 Task: Open a blank sheet, save the file as 'branding' Insert a table '2 by 3' In first column, add headers, 'Roll No, Name'. Under first header add  1, 2. Under second header add  Olivia, Grace. Change table style to  'Blue'
Action: Mouse moved to (23, 15)
Screenshot: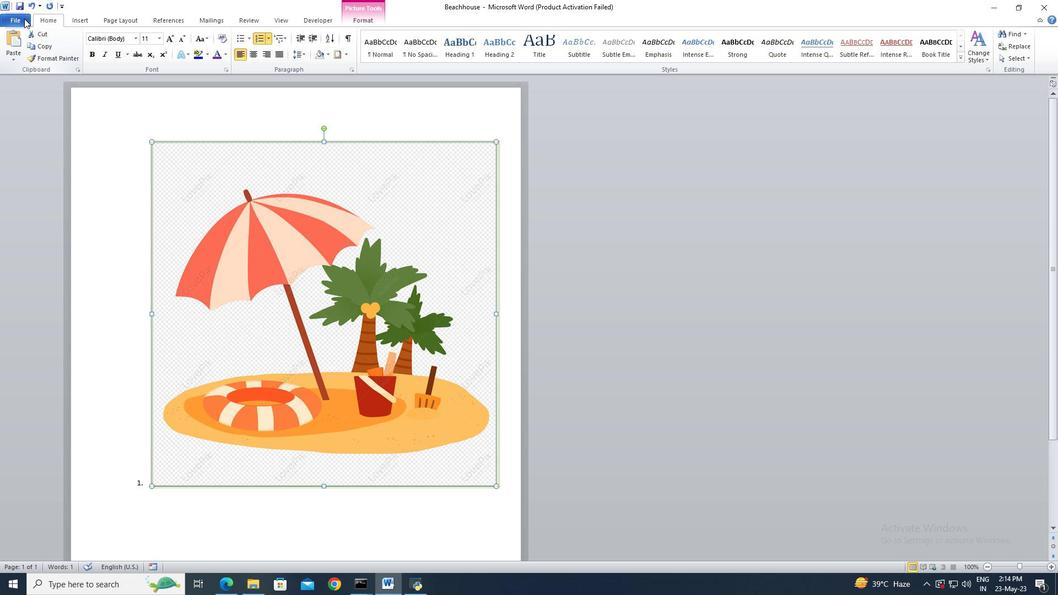 
Action: Mouse pressed left at (23, 15)
Screenshot: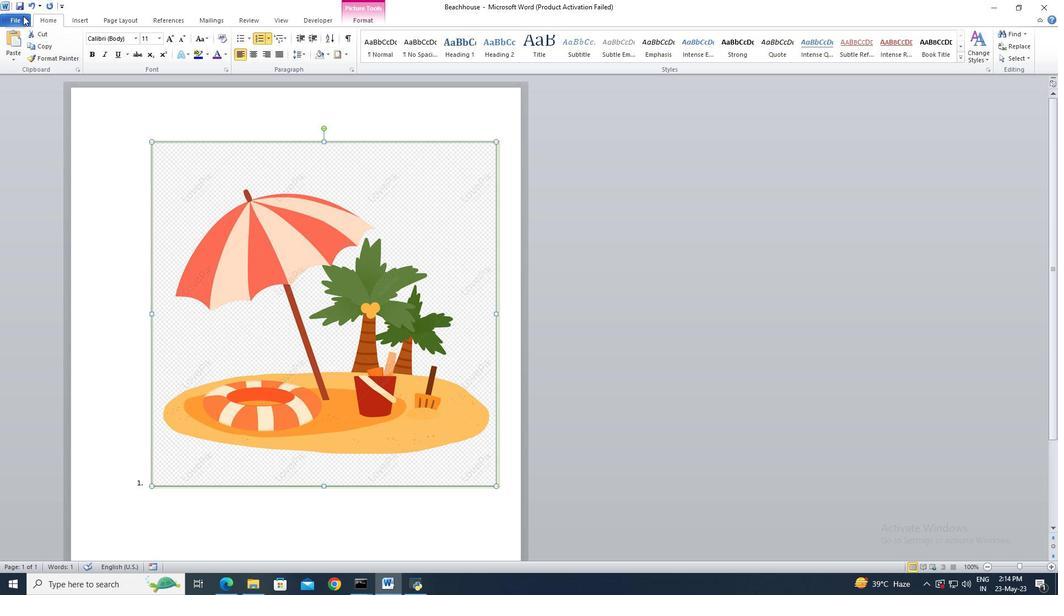
Action: Mouse moved to (29, 141)
Screenshot: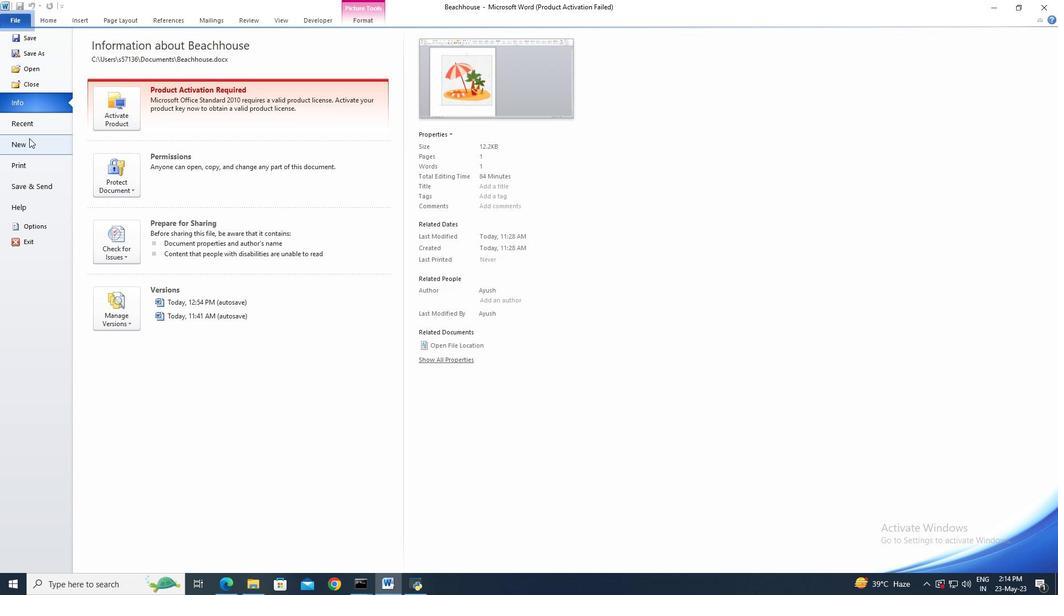 
Action: Mouse pressed left at (29, 141)
Screenshot: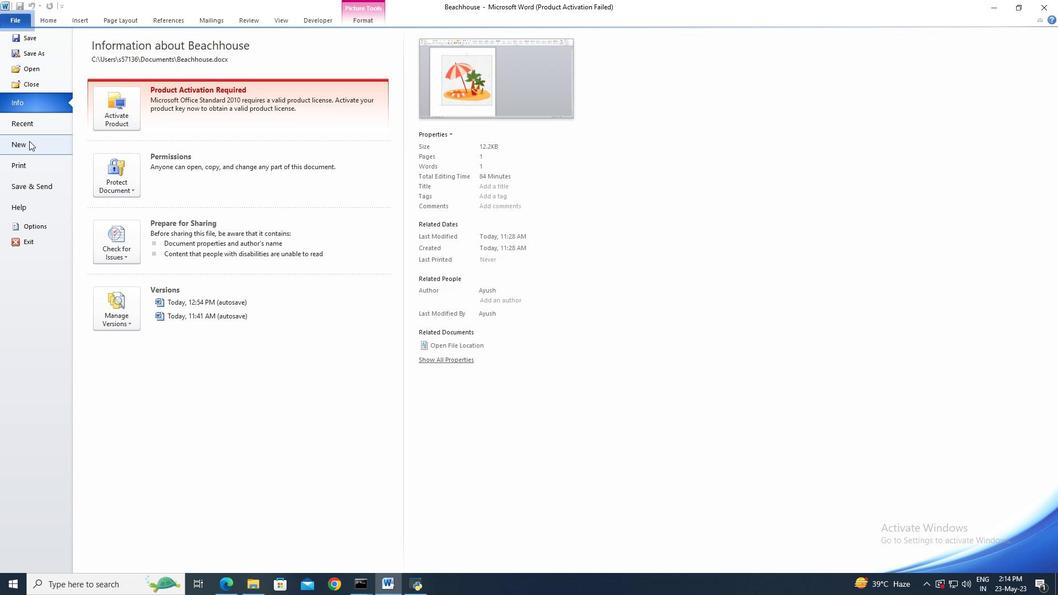 
Action: Mouse moved to (546, 279)
Screenshot: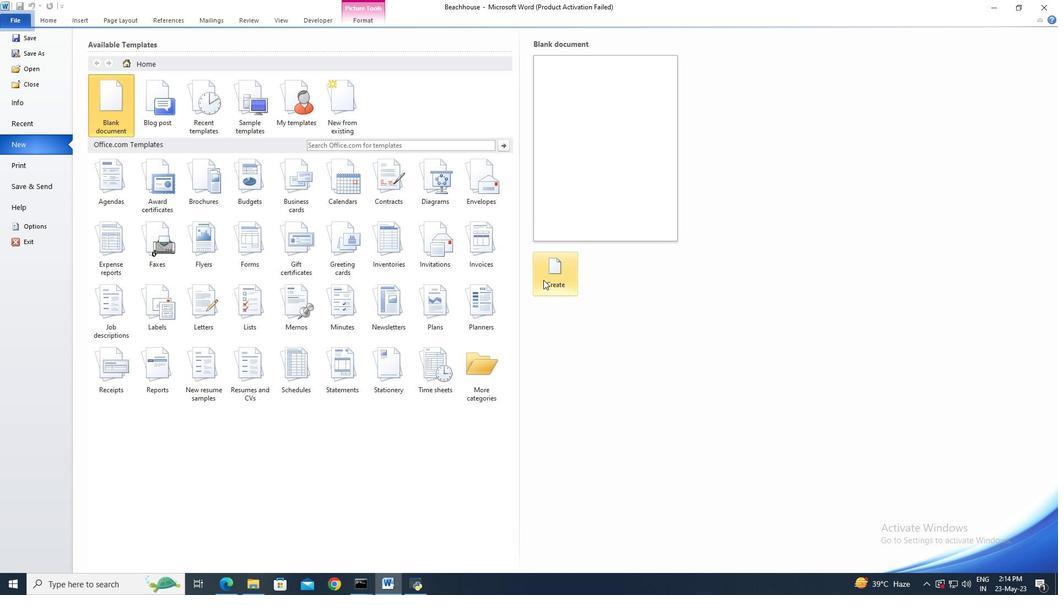 
Action: Mouse pressed left at (546, 279)
Screenshot: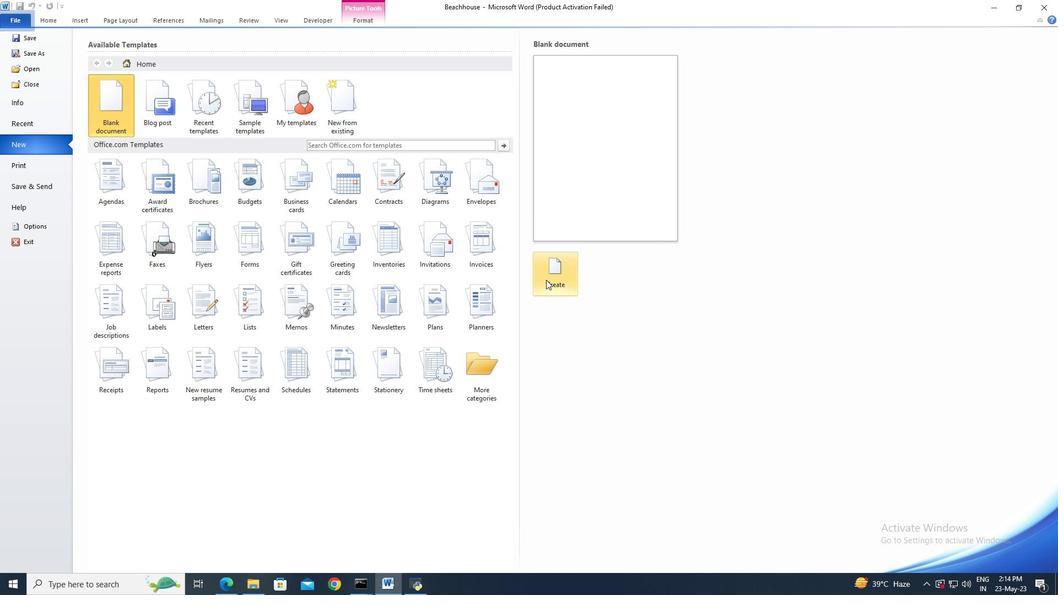 
Action: Mouse moved to (27, 24)
Screenshot: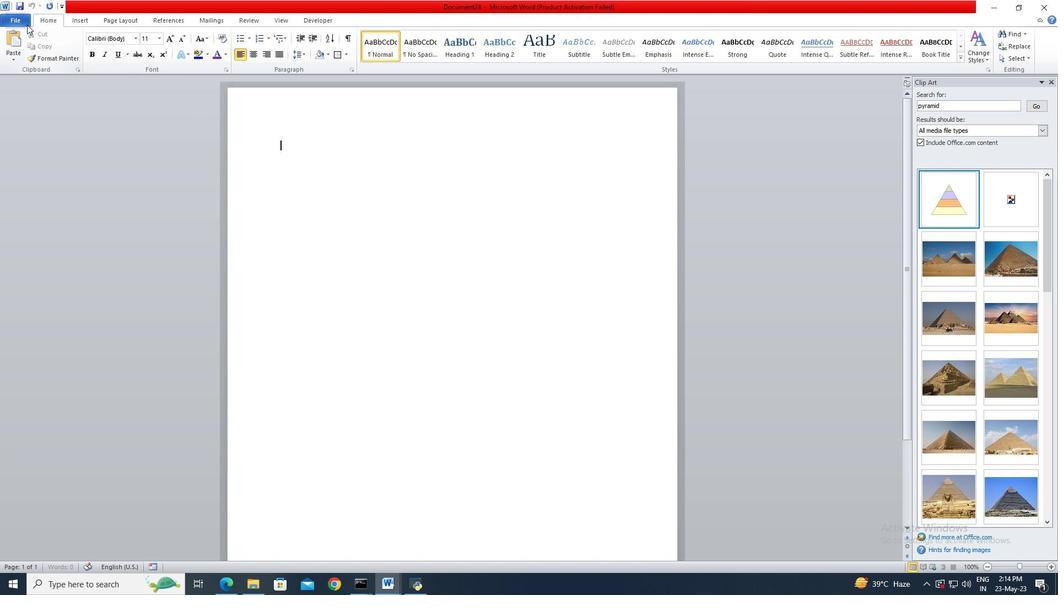 
Action: Mouse pressed left at (27, 24)
Screenshot: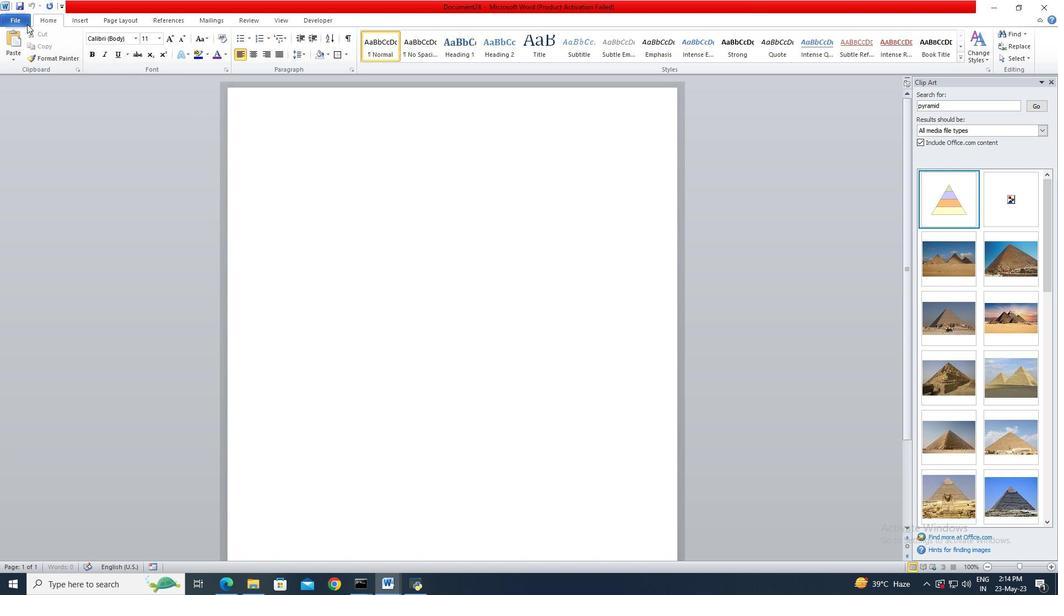
Action: Mouse moved to (28, 51)
Screenshot: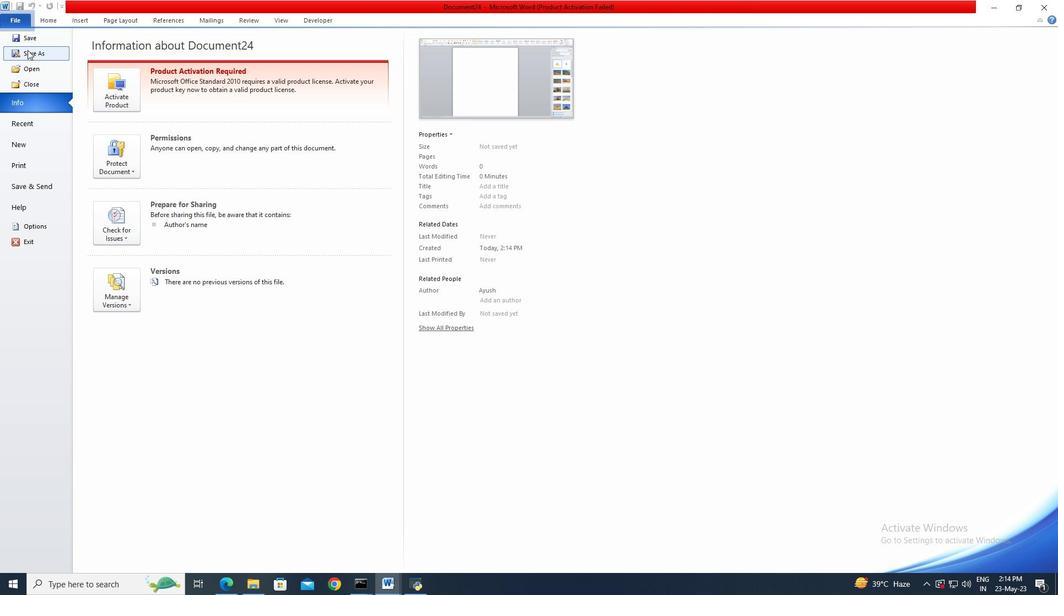 
Action: Mouse pressed left at (28, 51)
Screenshot: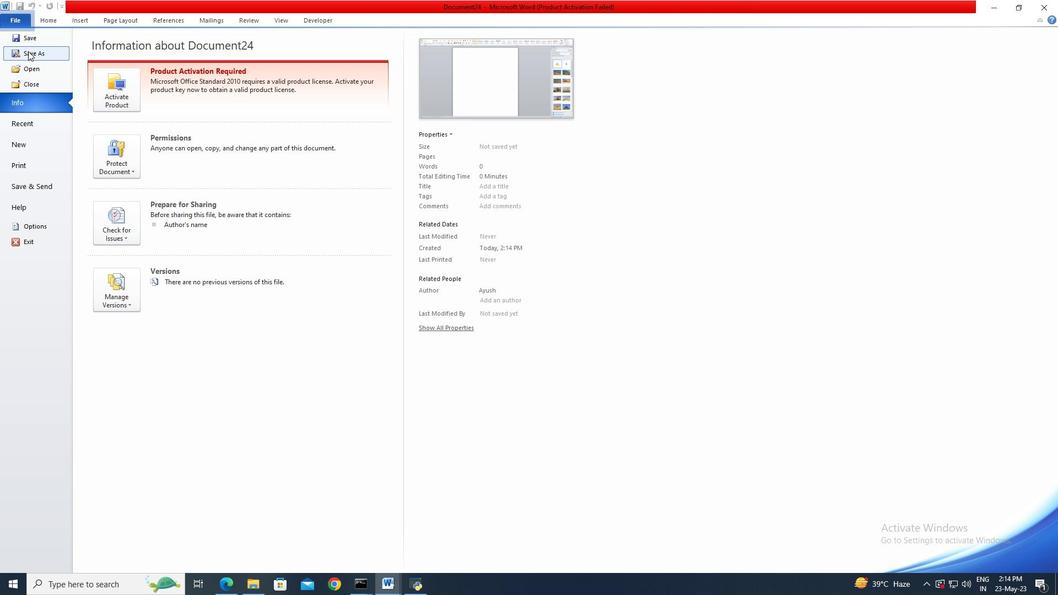 
Action: Key pressed branding
Screenshot: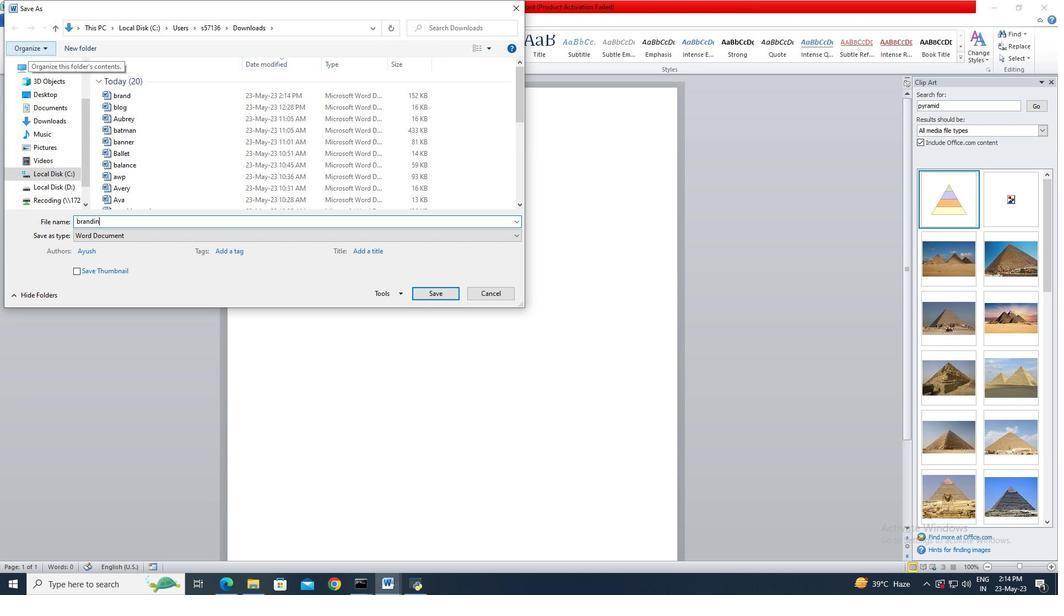 
Action: Mouse moved to (417, 294)
Screenshot: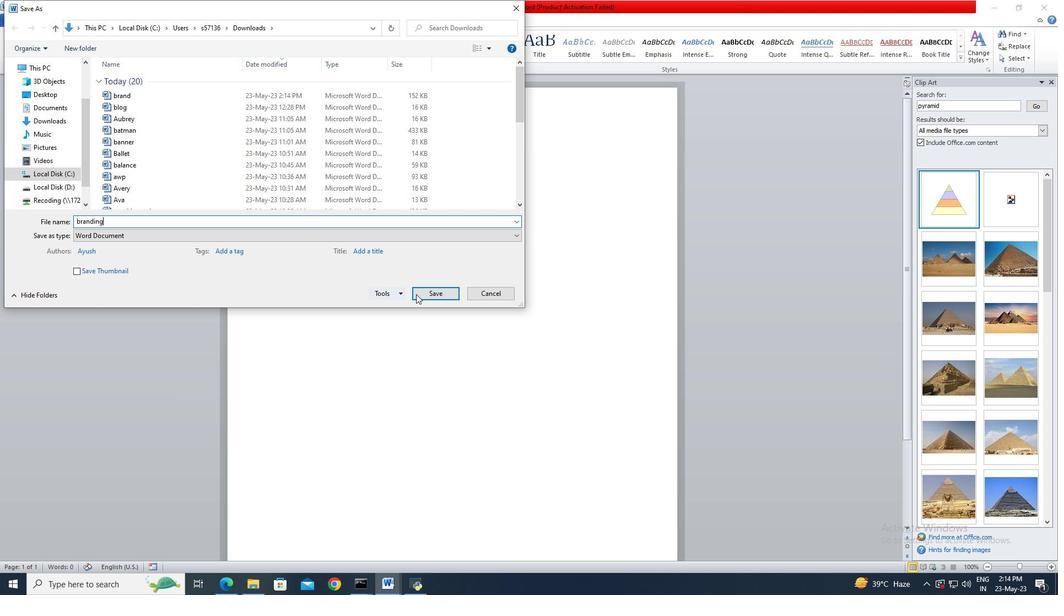 
Action: Mouse pressed left at (417, 294)
Screenshot: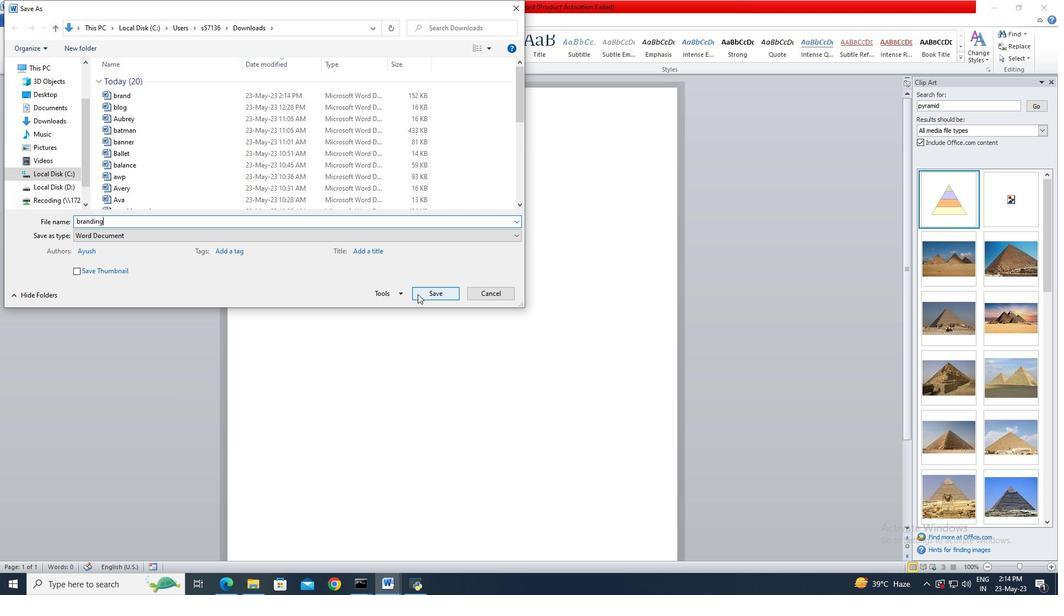
Action: Mouse moved to (92, 22)
Screenshot: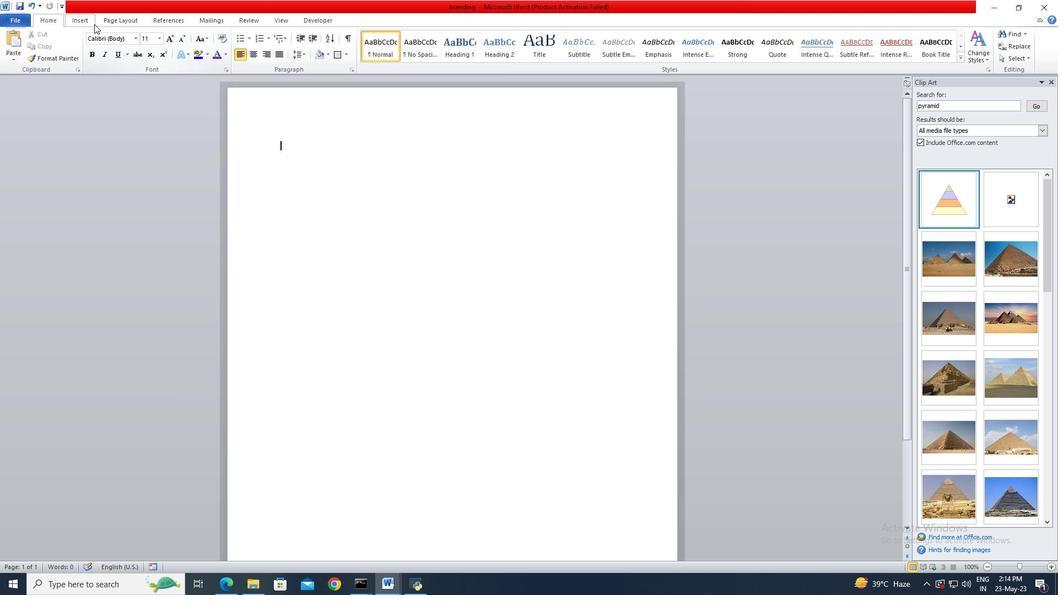
Action: Mouse pressed left at (92, 22)
Screenshot: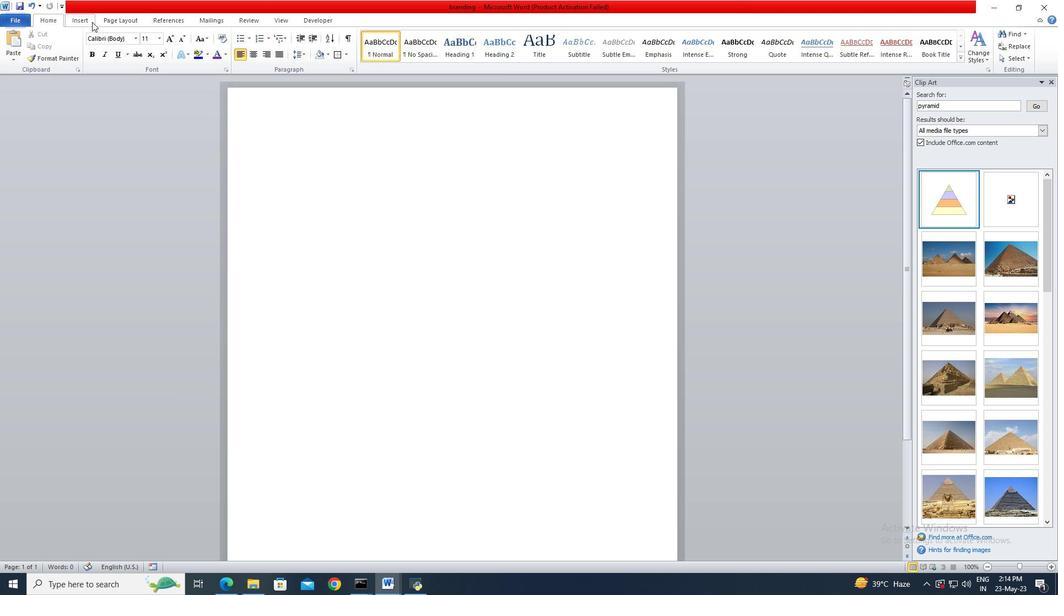 
Action: Mouse moved to (88, 54)
Screenshot: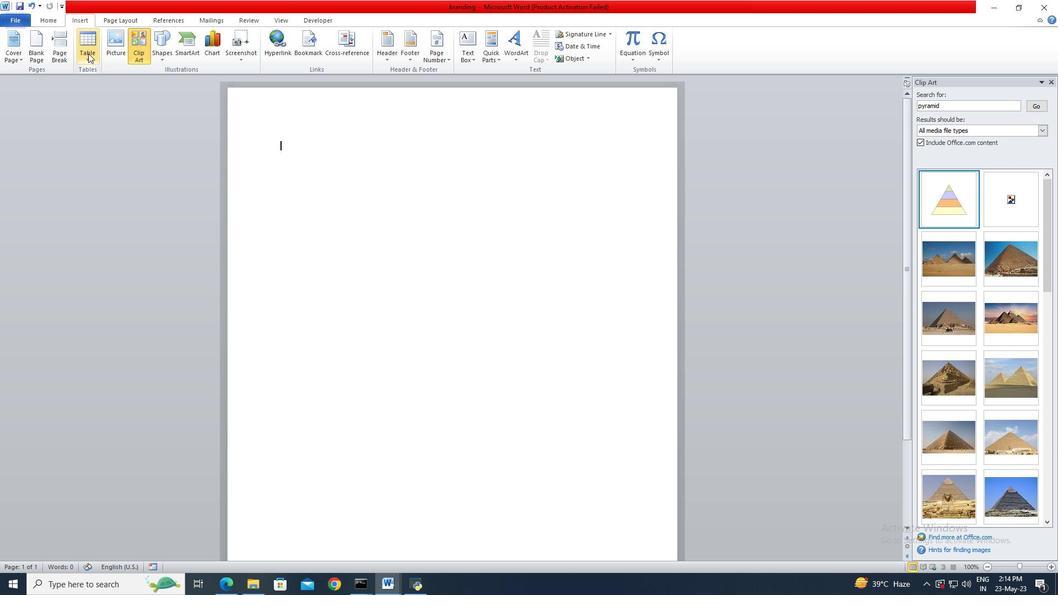 
Action: Mouse pressed left at (88, 54)
Screenshot: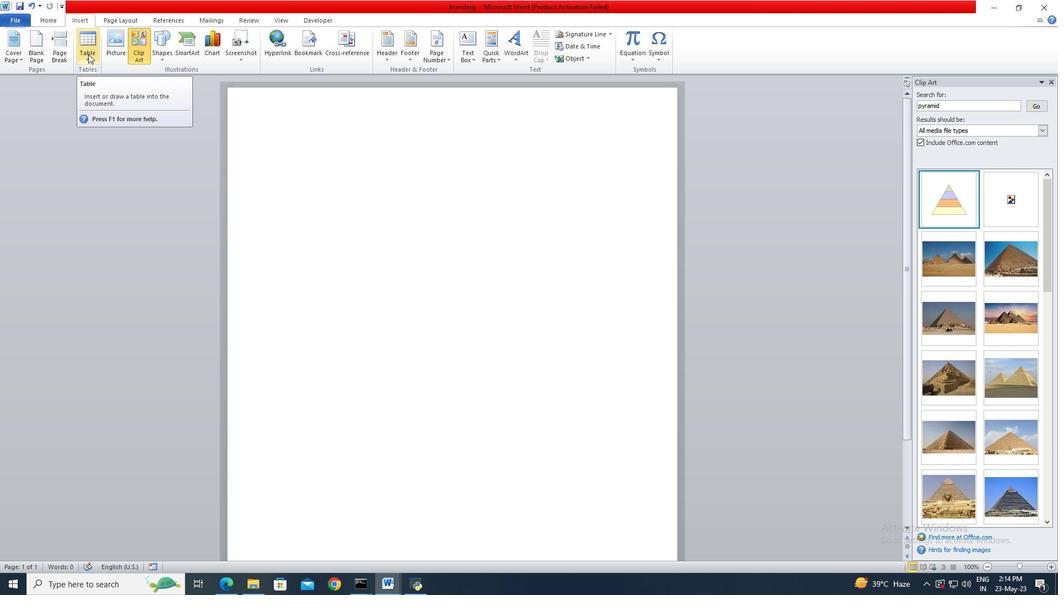 
Action: Mouse moved to (96, 100)
Screenshot: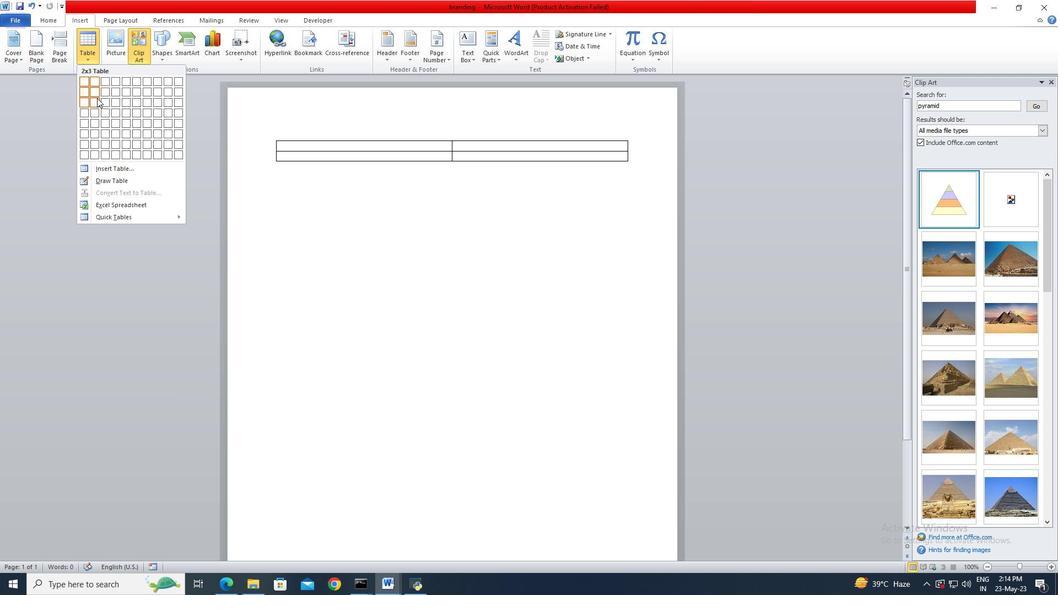 
Action: Mouse pressed left at (96, 100)
Screenshot: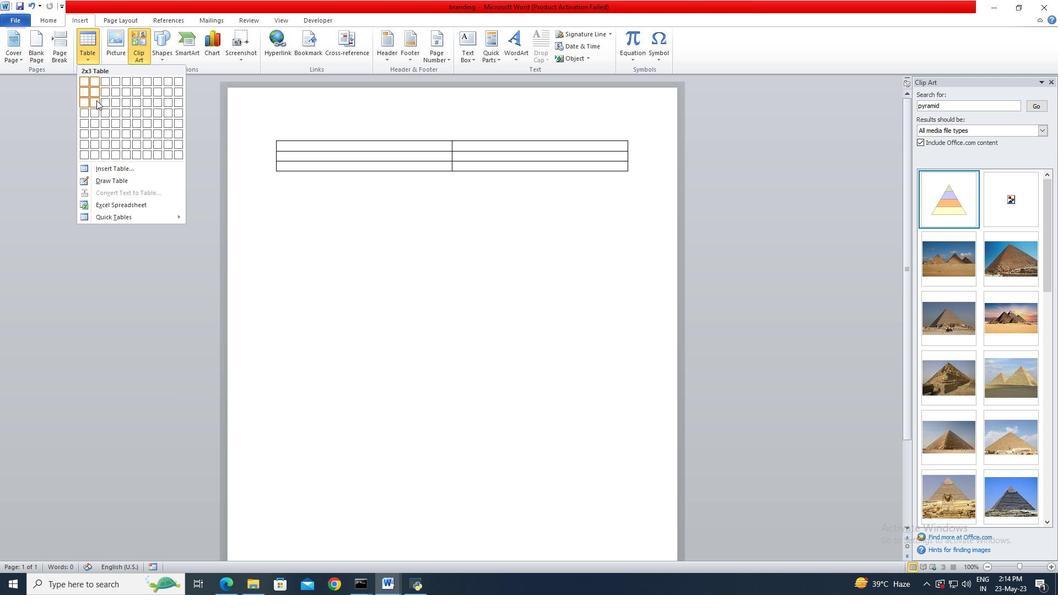 
Action: Mouse moved to (321, 147)
Screenshot: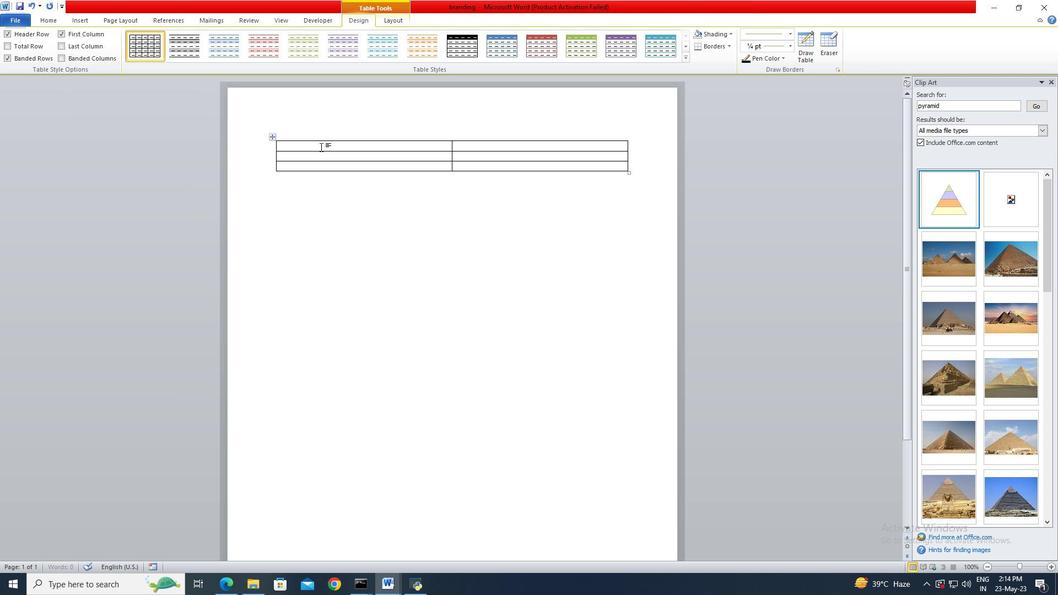 
Action: Mouse pressed left at (321, 147)
Screenshot: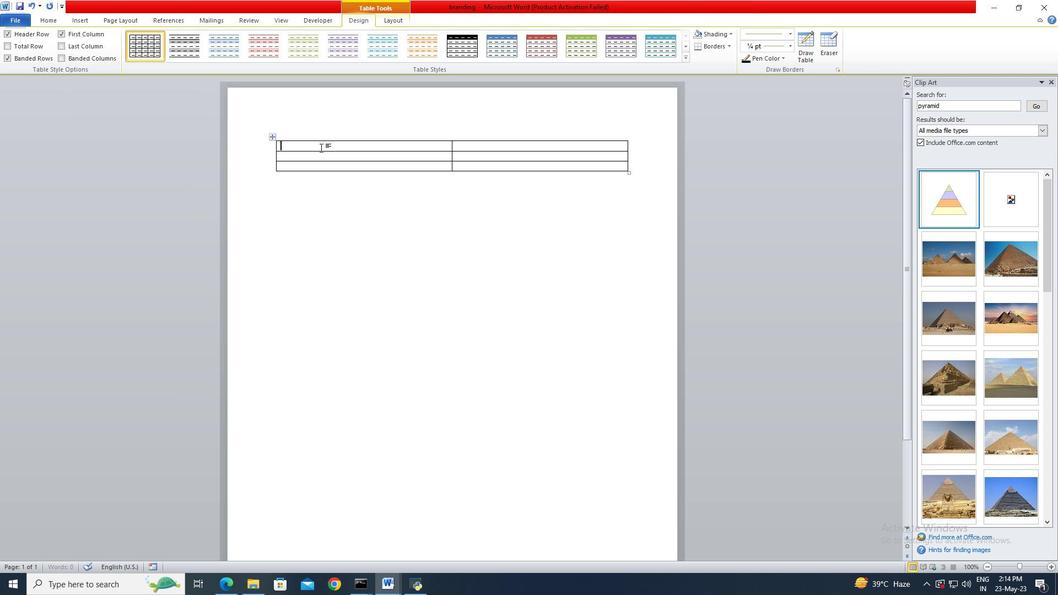 
Action: Key pressed <Key.shift>Roll<Key.space><Key.shift>No<Key.tab><Key.shift>Name
Screenshot: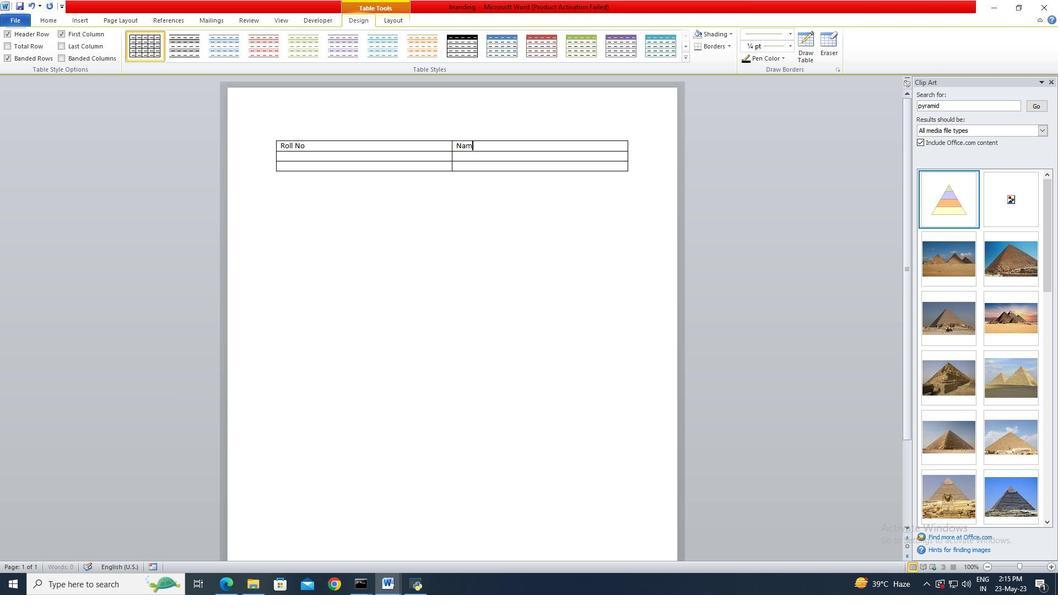 
Action: Mouse moved to (321, 159)
Screenshot: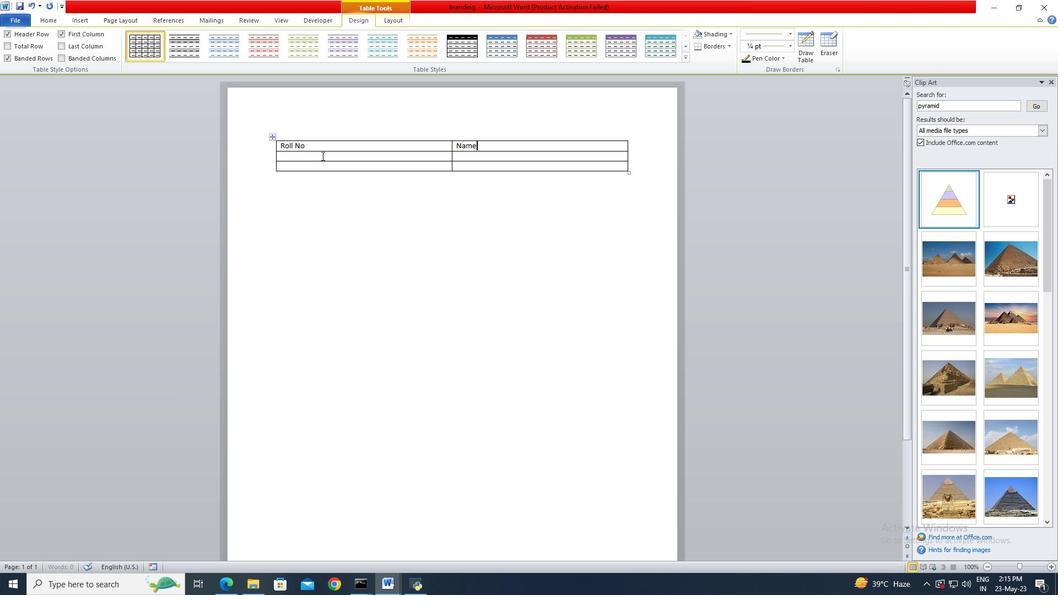 
Action: Mouse pressed left at (321, 159)
Screenshot: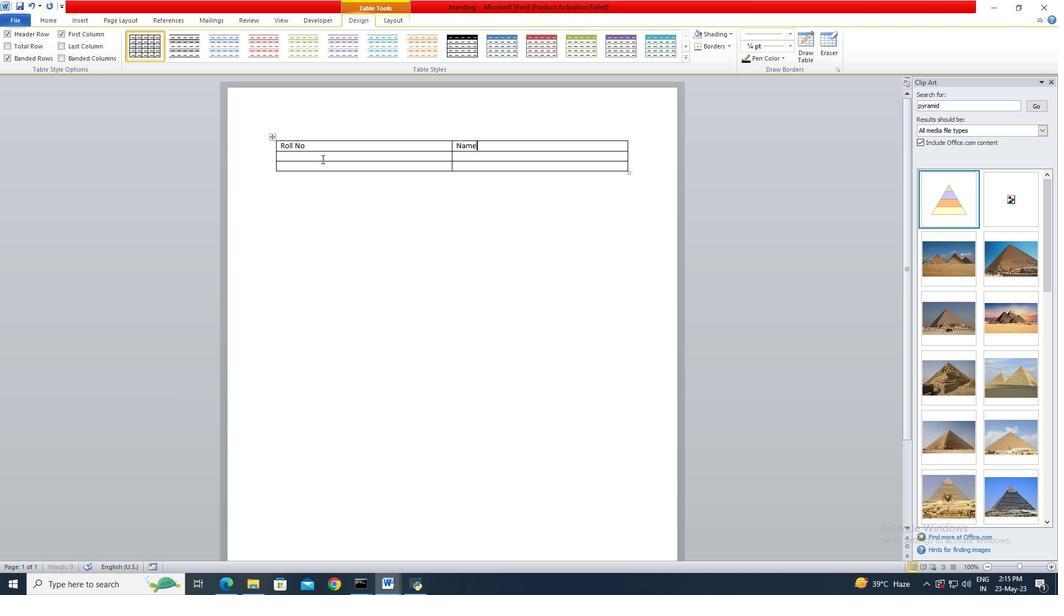 
Action: Key pressed 1
Screenshot: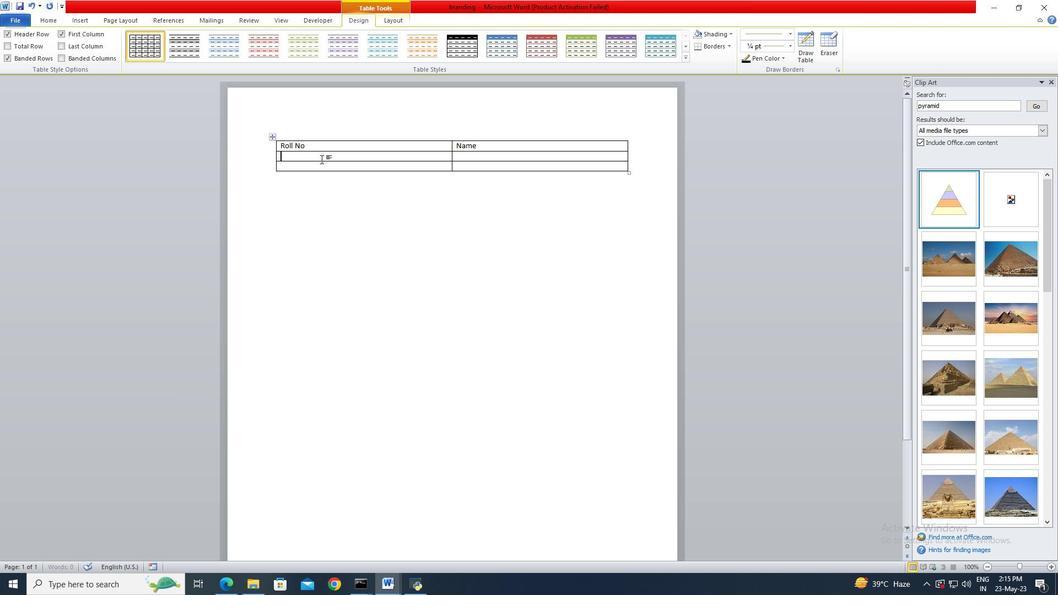 
Action: Mouse moved to (322, 166)
Screenshot: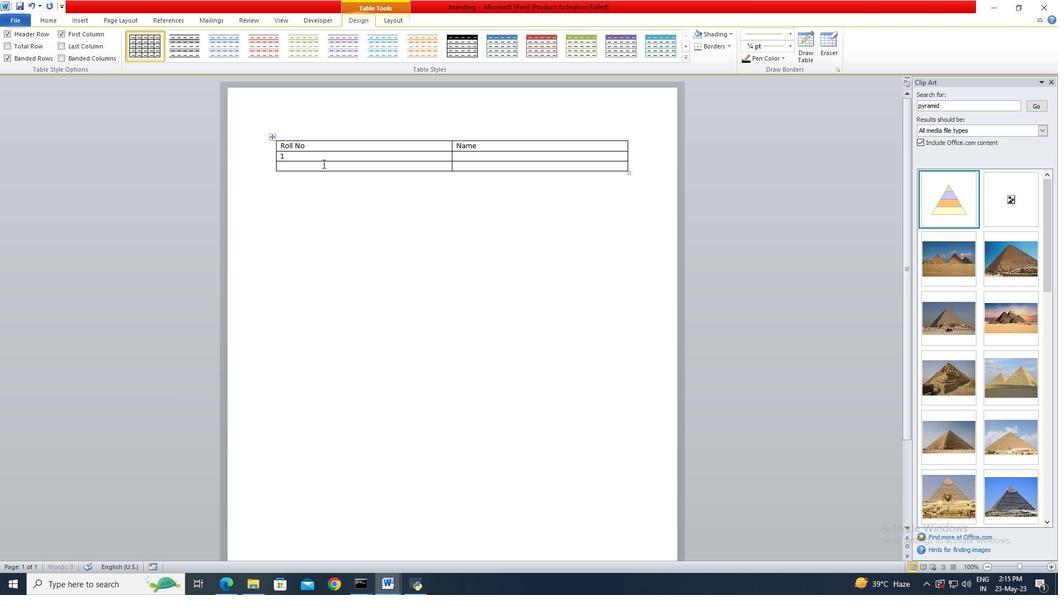 
Action: Mouse pressed left at (322, 166)
Screenshot: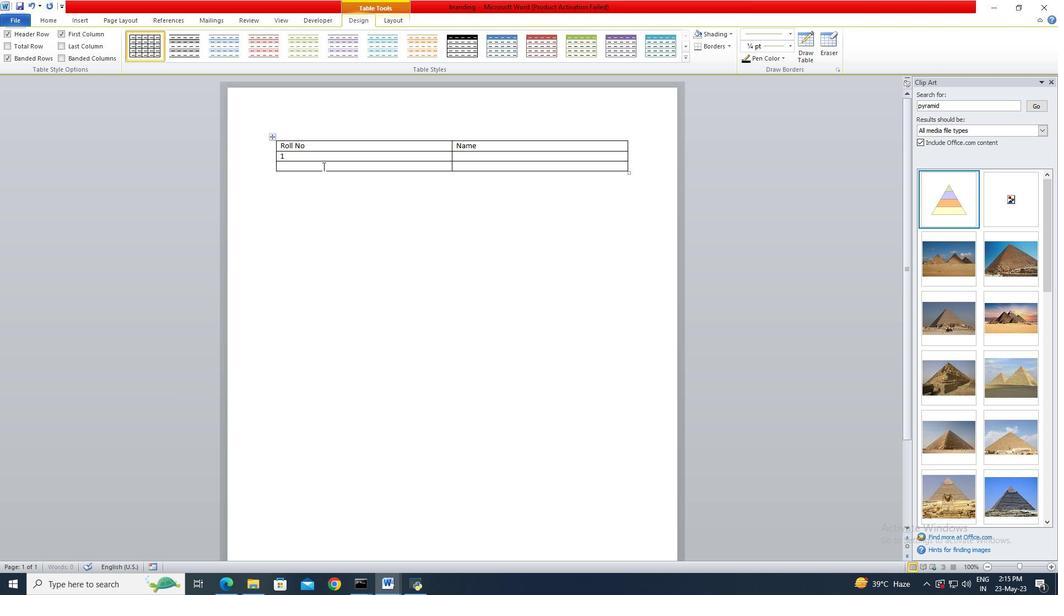 
Action: Key pressed 2
Screenshot: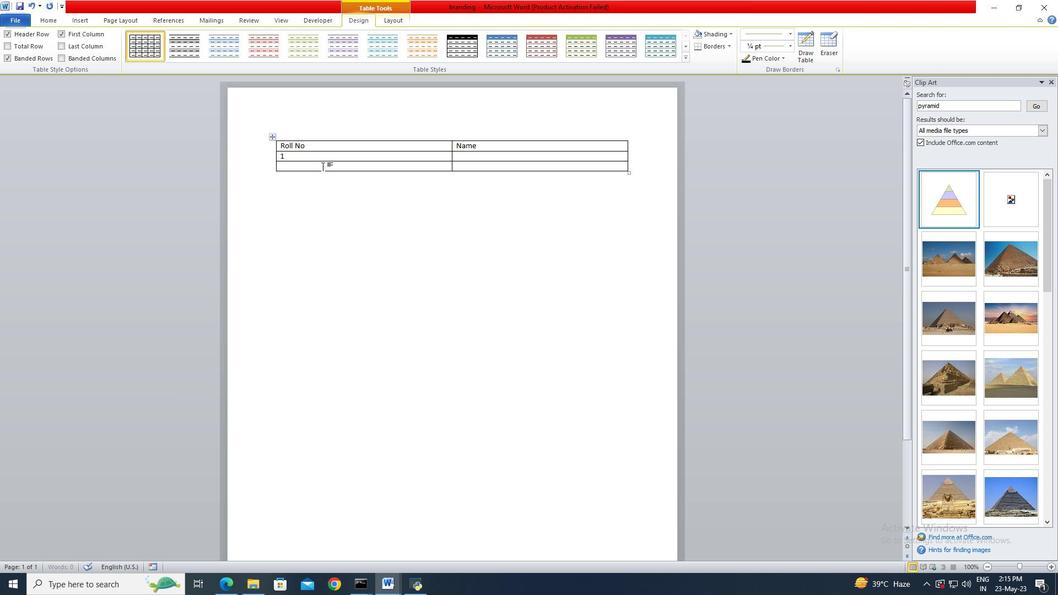 
Action: Mouse moved to (460, 159)
Screenshot: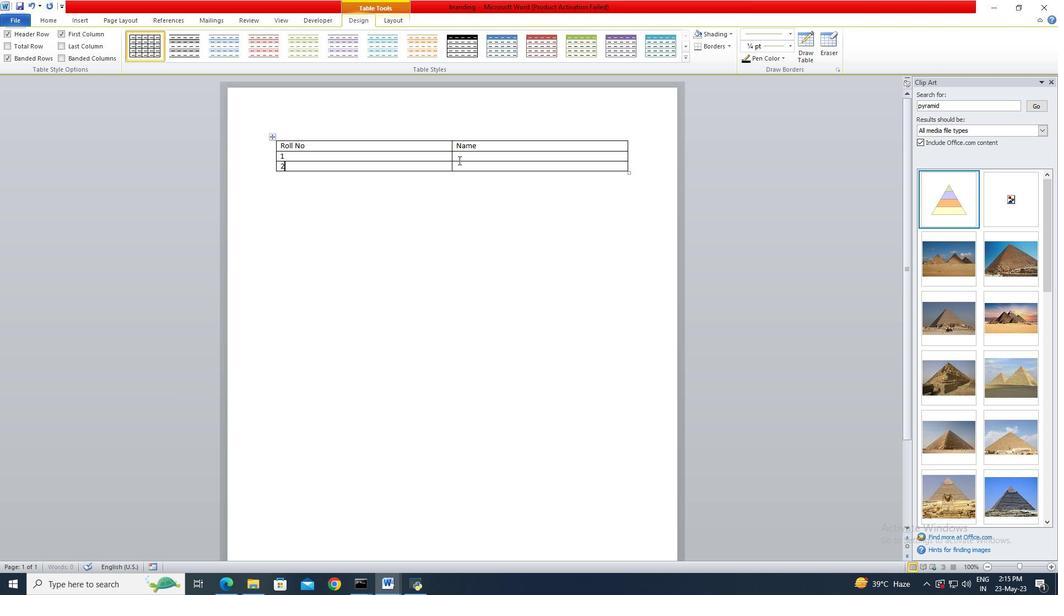 
Action: Mouse pressed left at (460, 159)
Screenshot: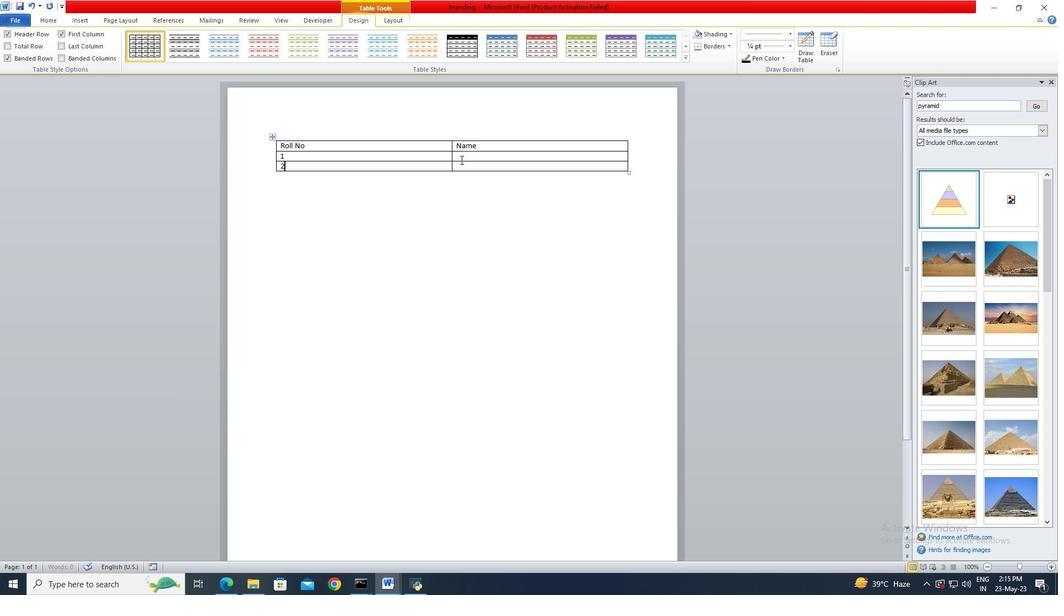 
Action: Key pressed <Key.shift>Olivia
Screenshot: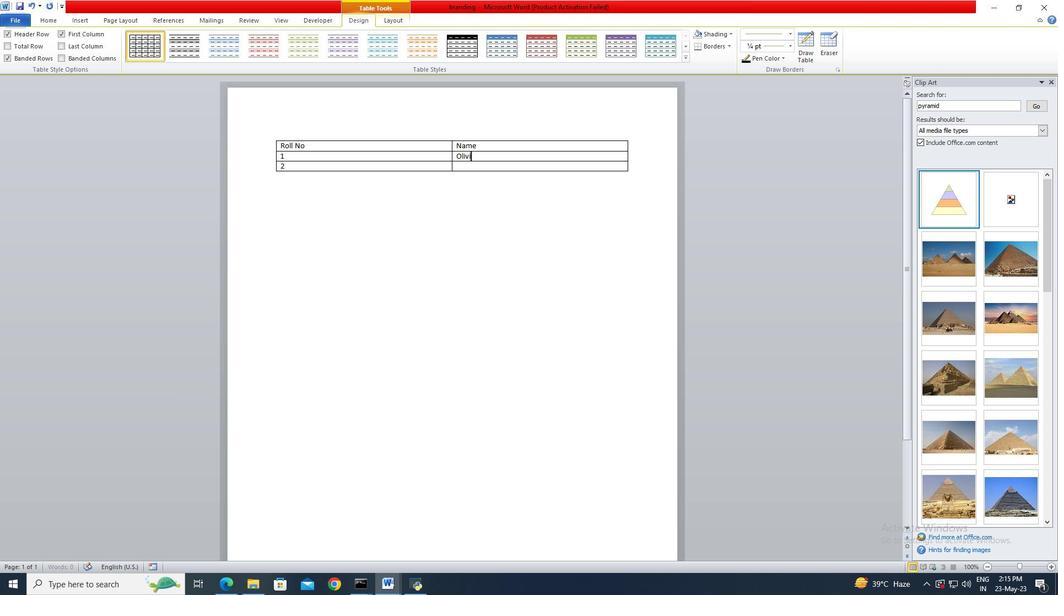 
Action: Mouse moved to (480, 167)
Screenshot: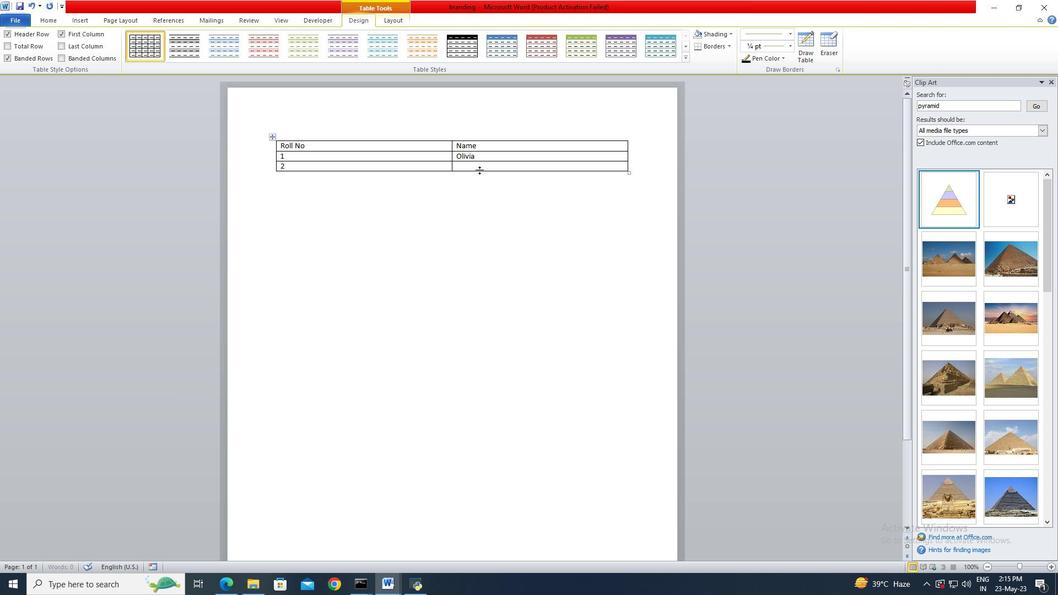 
Action: Mouse pressed left at (480, 167)
Screenshot: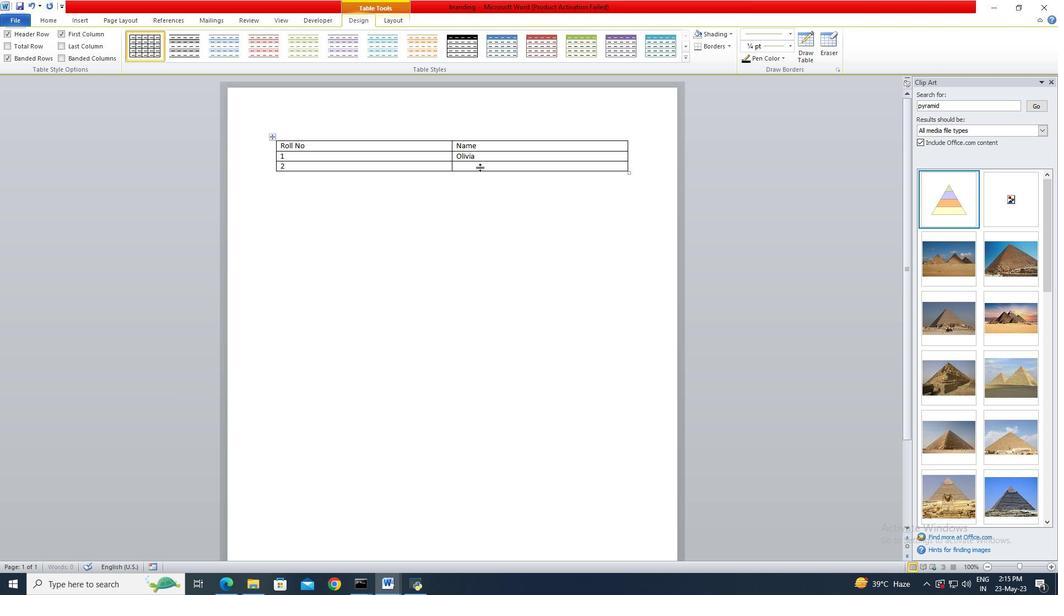 
Action: Key pressed <Key.shift>G<Key.shift>Grace
Screenshot: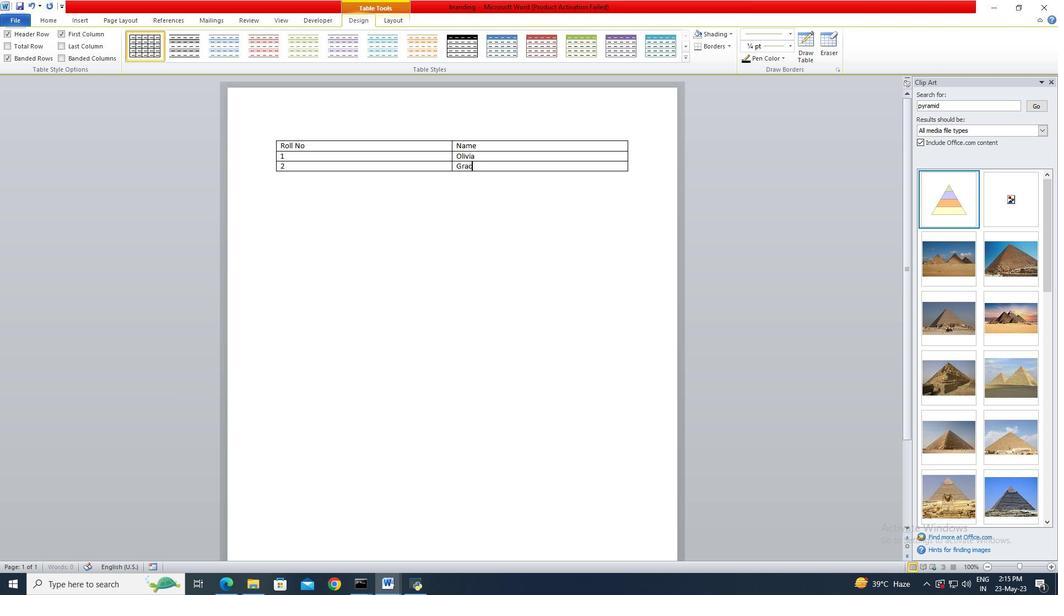 
Action: Mouse moved to (500, 56)
Screenshot: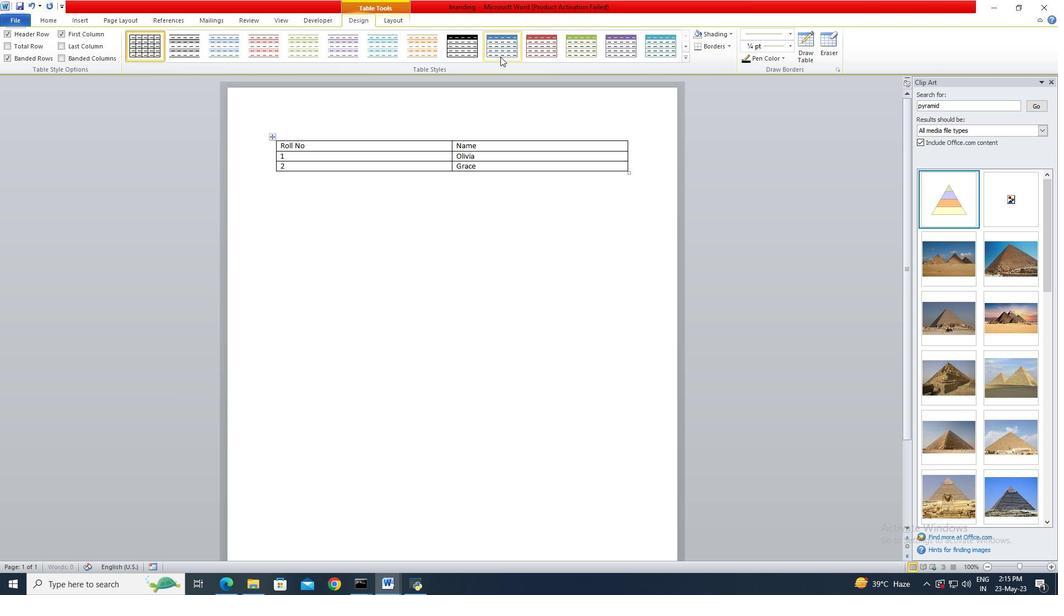 
Action: Mouse pressed left at (500, 56)
Screenshot: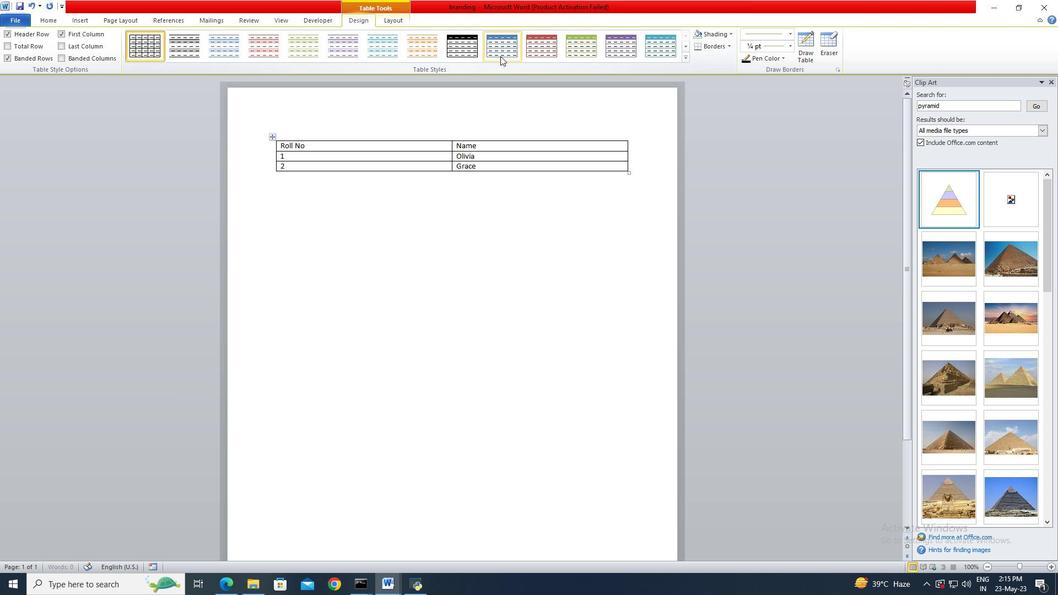 
Action: Mouse moved to (503, 213)
Screenshot: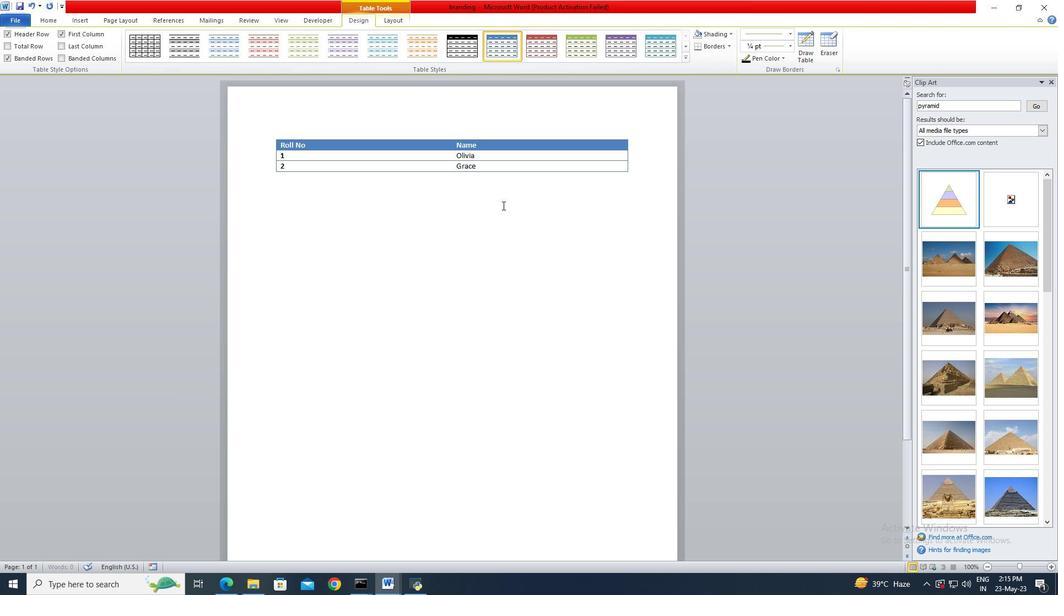 
